 Task: Change the visibility to private.
Action: Mouse pressed left at (355, 97)
Screenshot: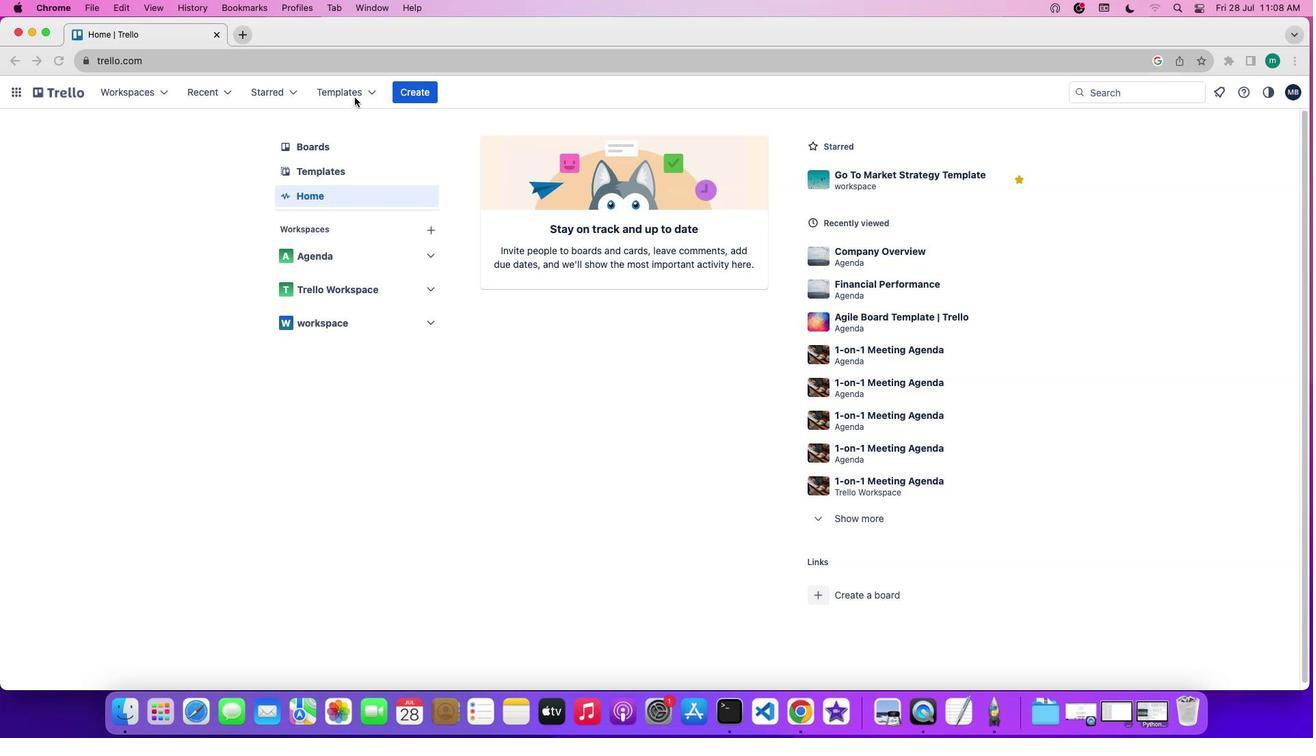 
Action: Mouse moved to (355, 97)
Screenshot: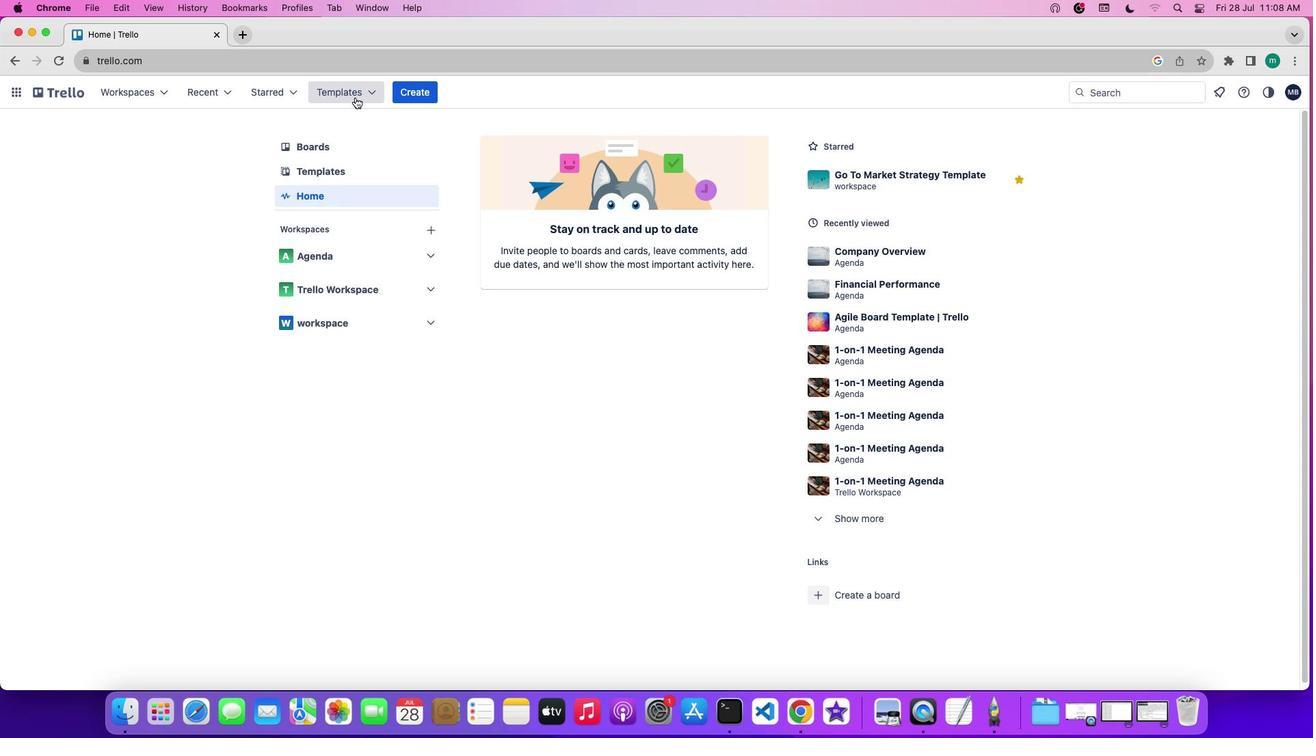 
Action: Mouse pressed left at (355, 97)
Screenshot: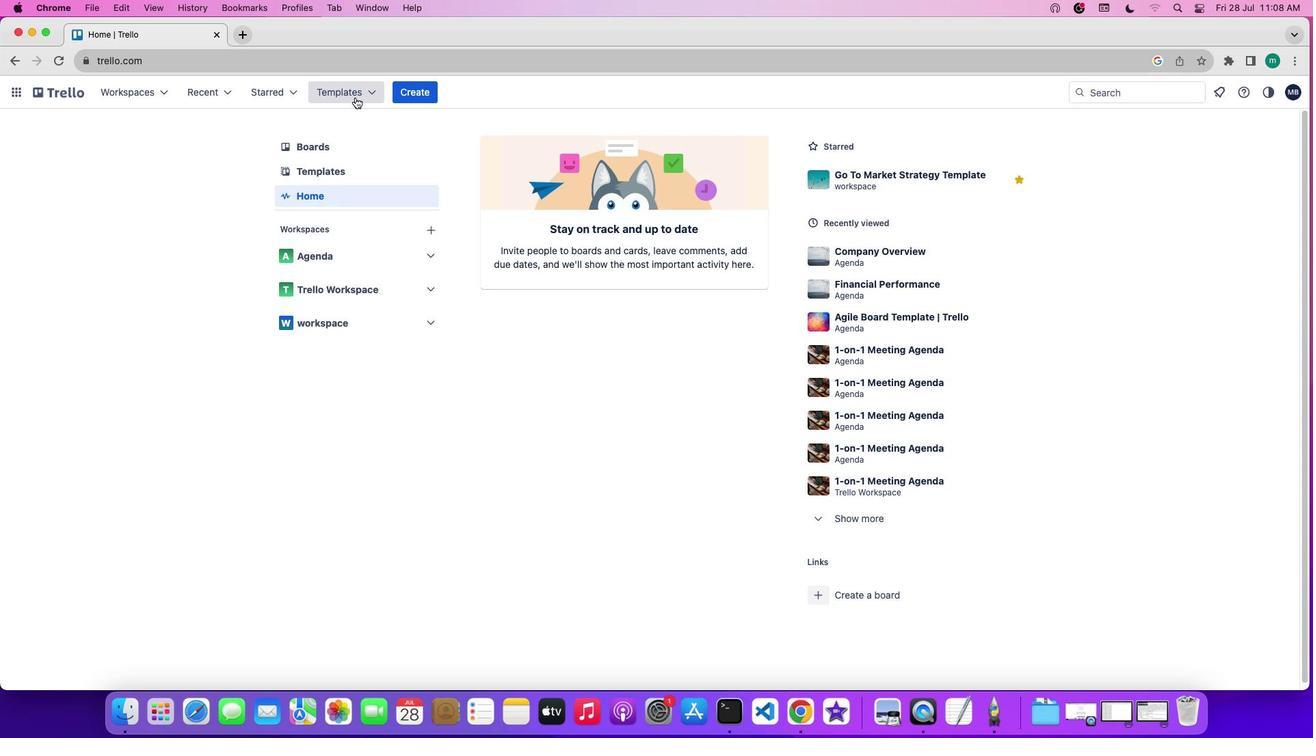 
Action: Mouse moved to (382, 235)
Screenshot: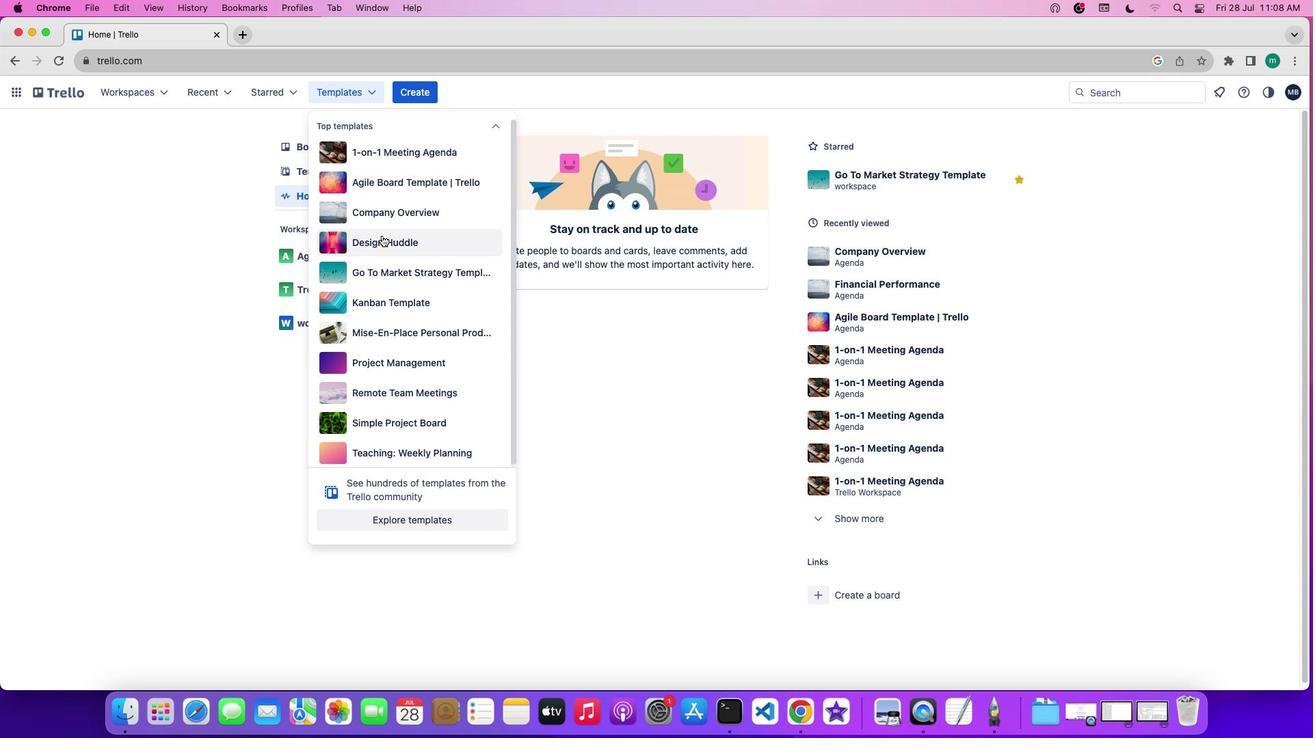 
Action: Mouse pressed left at (382, 235)
Screenshot: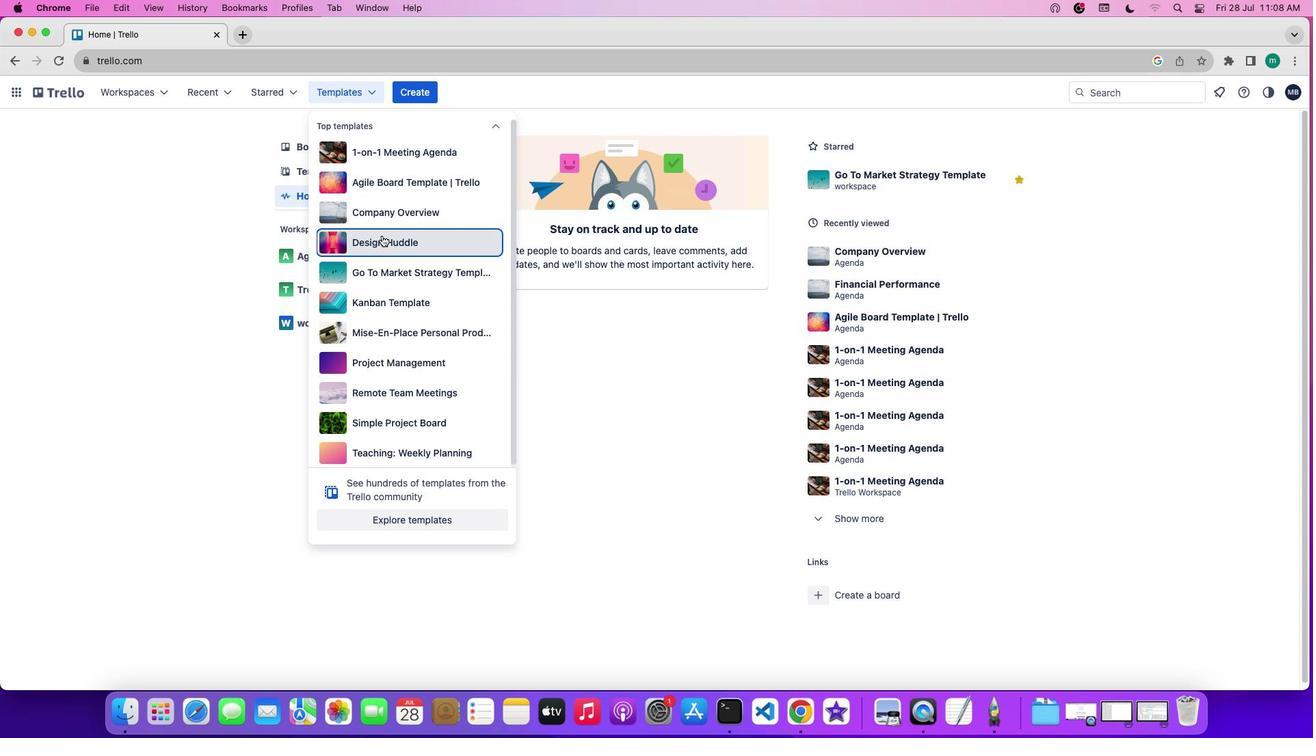 
Action: Mouse moved to (432, 335)
Screenshot: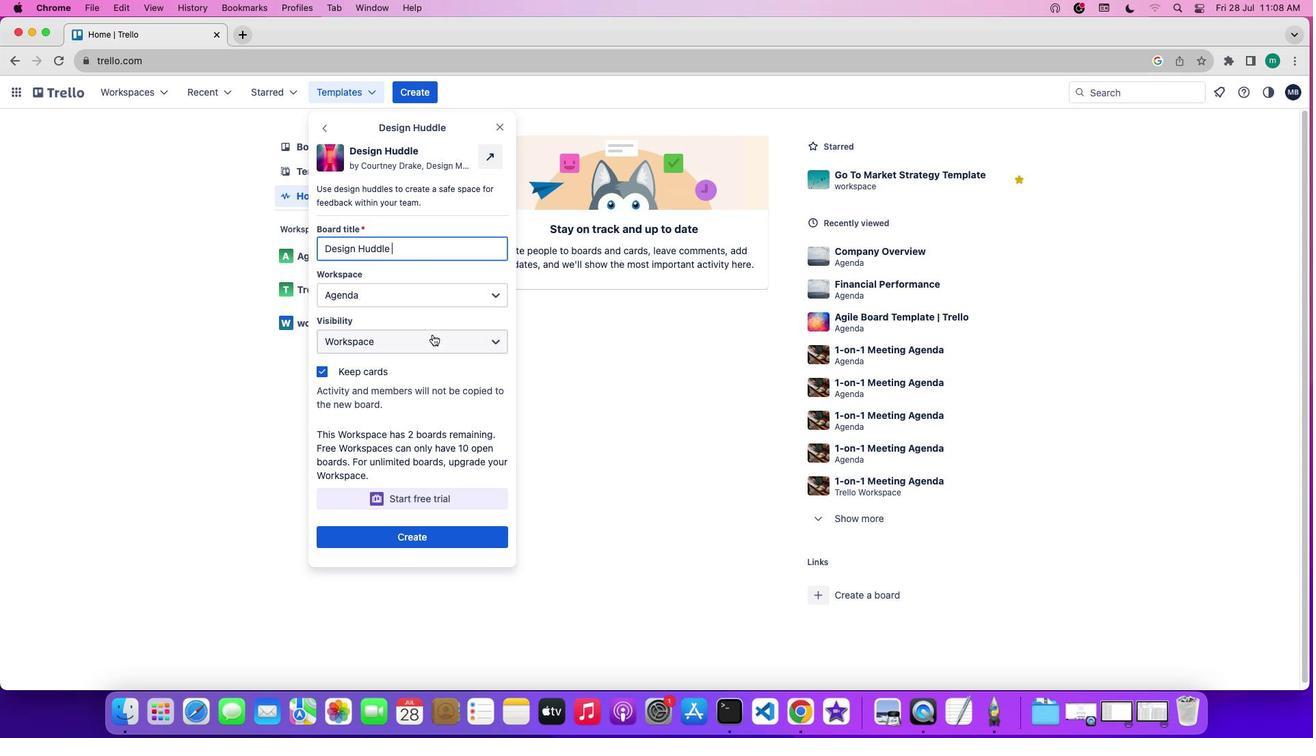 
Action: Mouse pressed left at (432, 335)
Screenshot: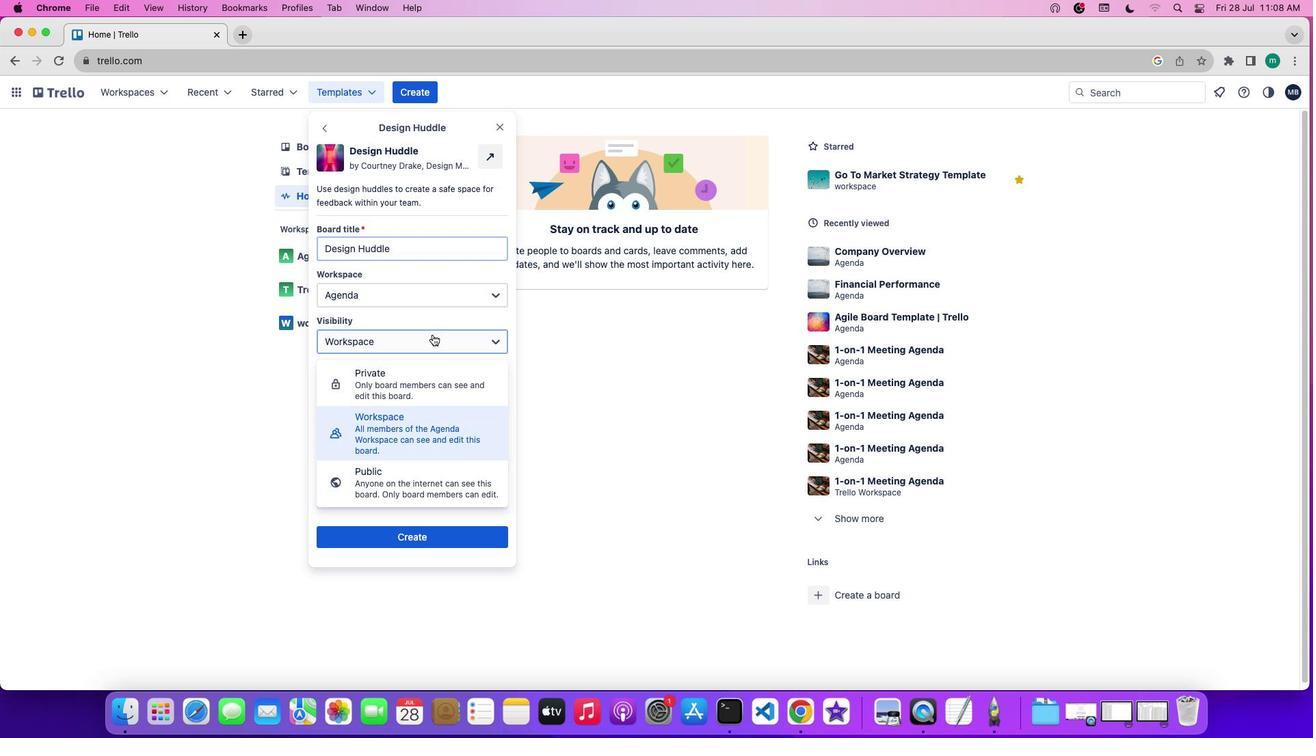 
Action: Mouse moved to (439, 367)
Screenshot: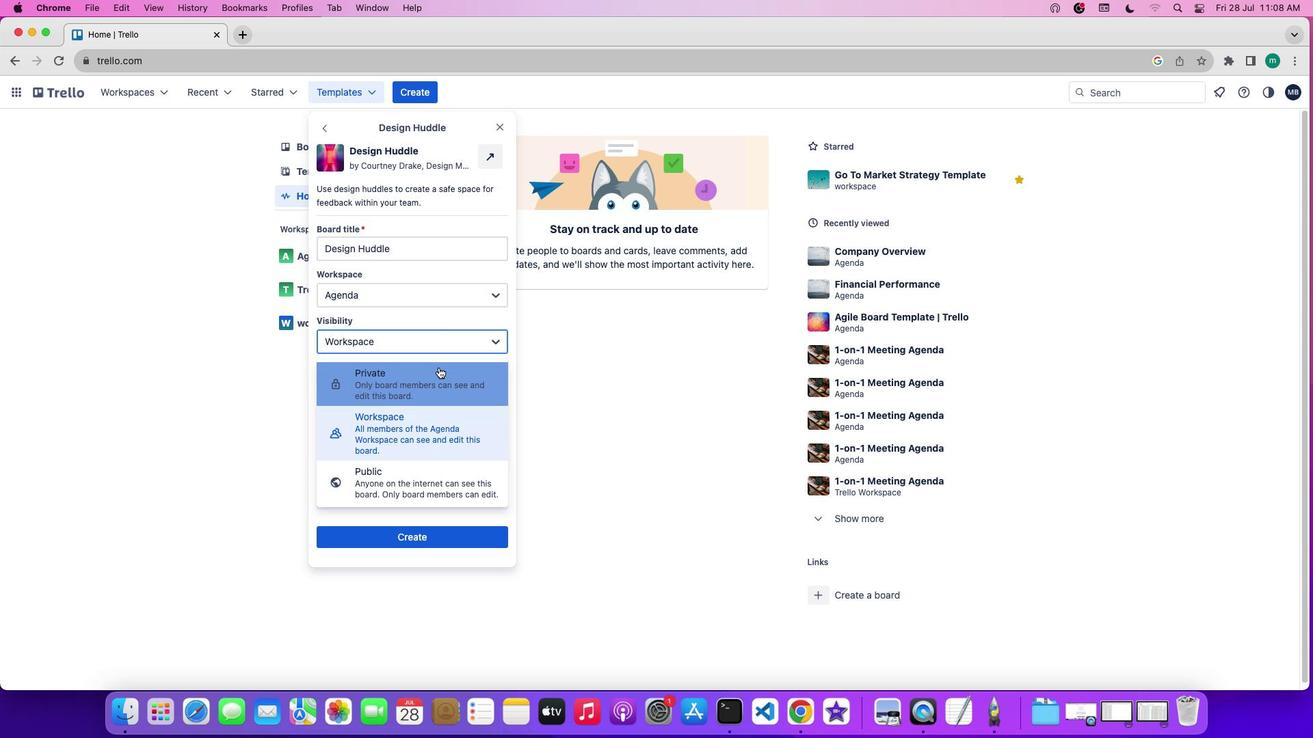 
Action: Mouse pressed left at (439, 367)
Screenshot: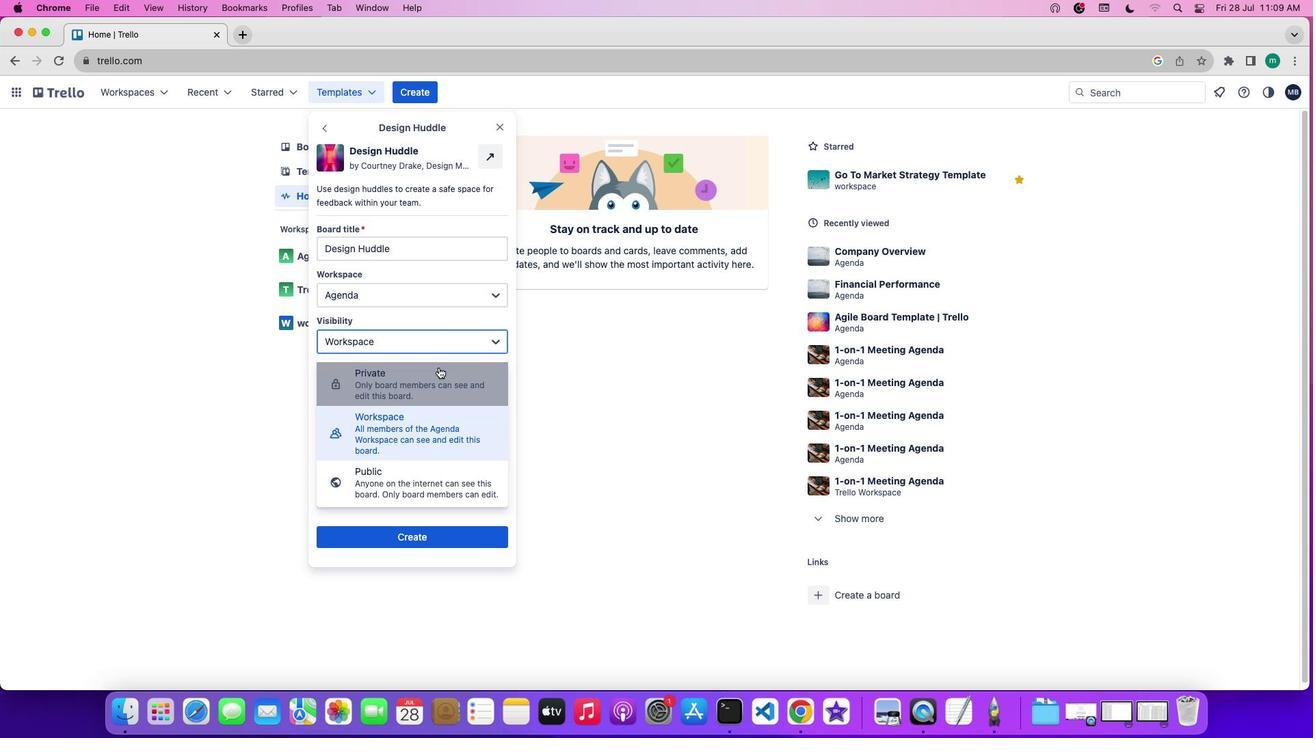 
Action: Mouse moved to (510, 405)
Screenshot: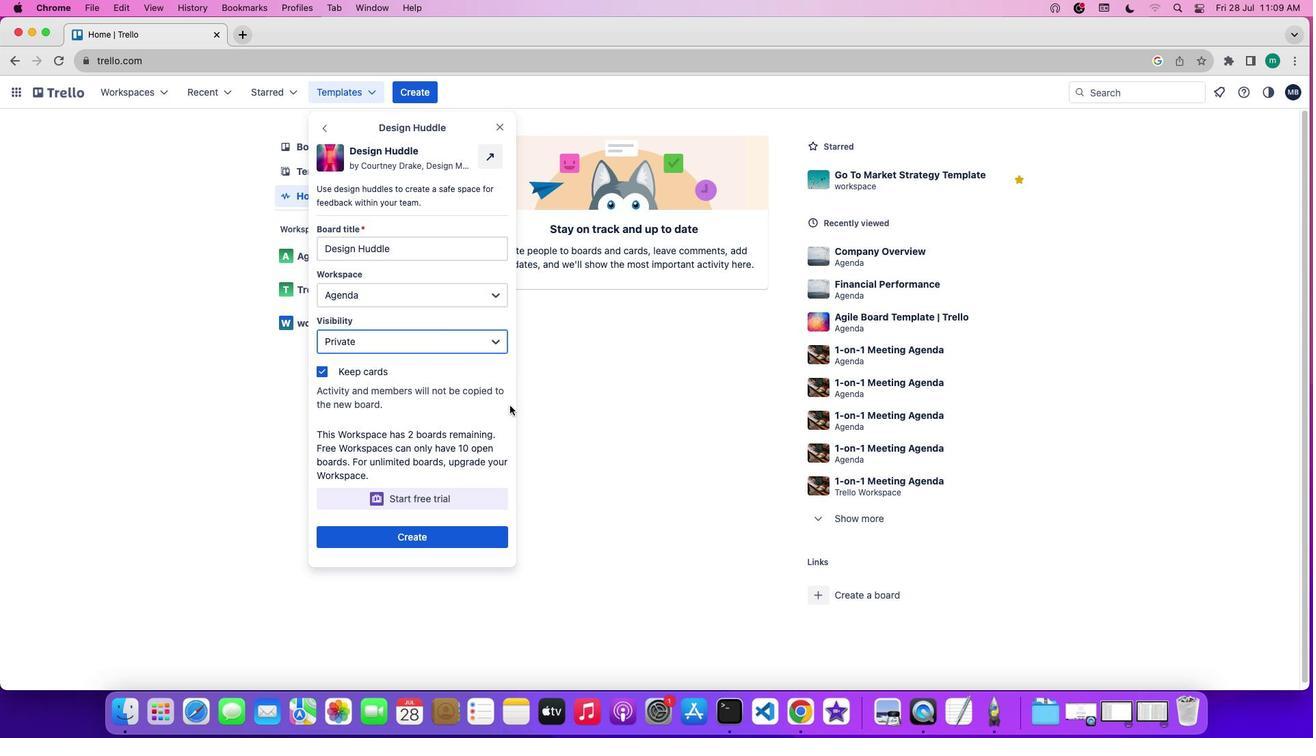 
